 Task: Set the relative font size for the text renderer to larger.
Action: Mouse moved to (116, 14)
Screenshot: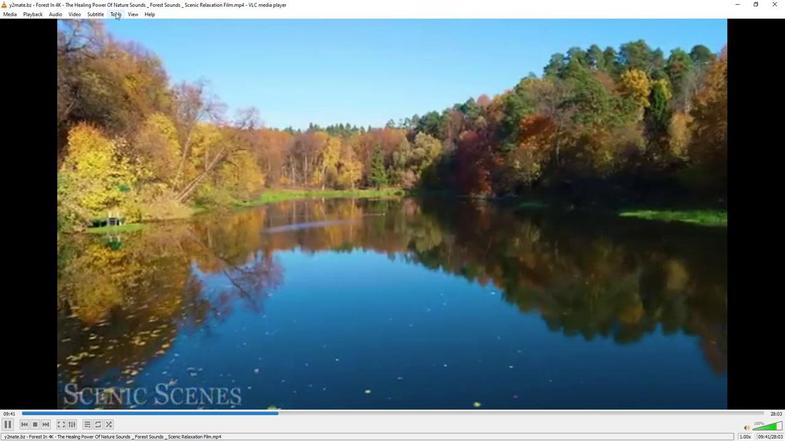 
Action: Mouse pressed left at (116, 14)
Screenshot: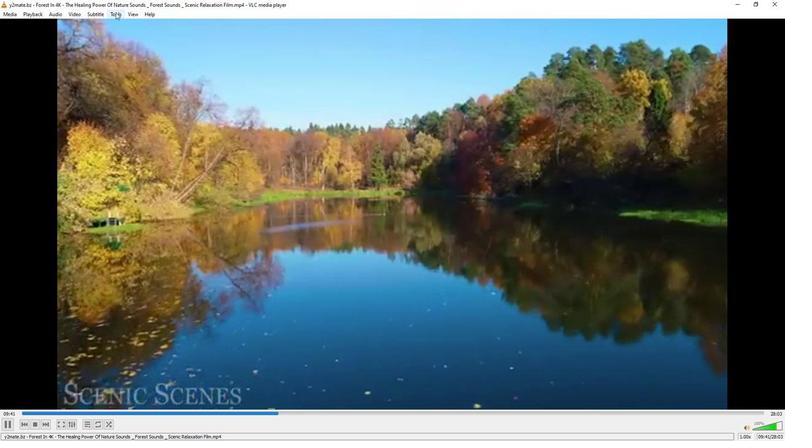 
Action: Mouse moved to (129, 113)
Screenshot: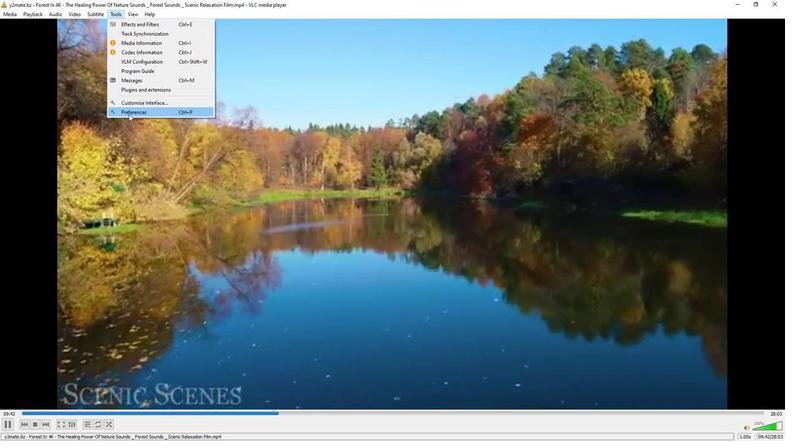 
Action: Mouse pressed left at (129, 113)
Screenshot: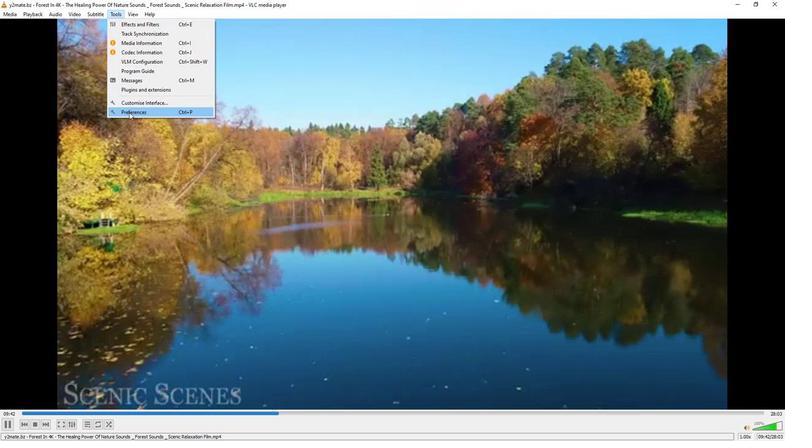 
Action: Mouse moved to (260, 360)
Screenshot: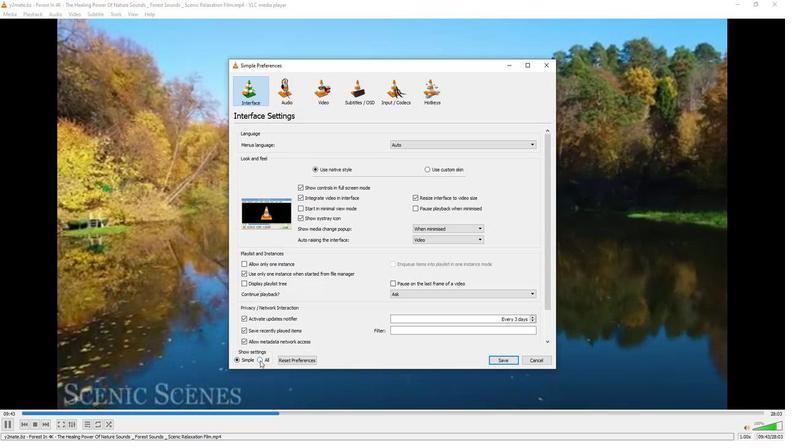 
Action: Mouse pressed left at (260, 360)
Screenshot: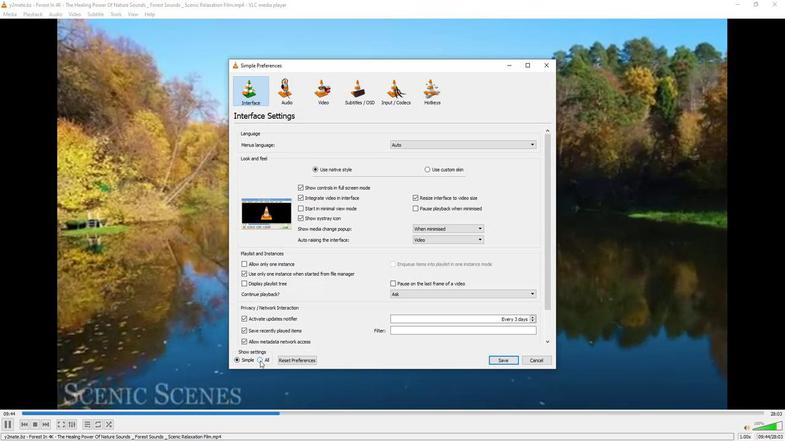 
Action: Mouse moved to (251, 289)
Screenshot: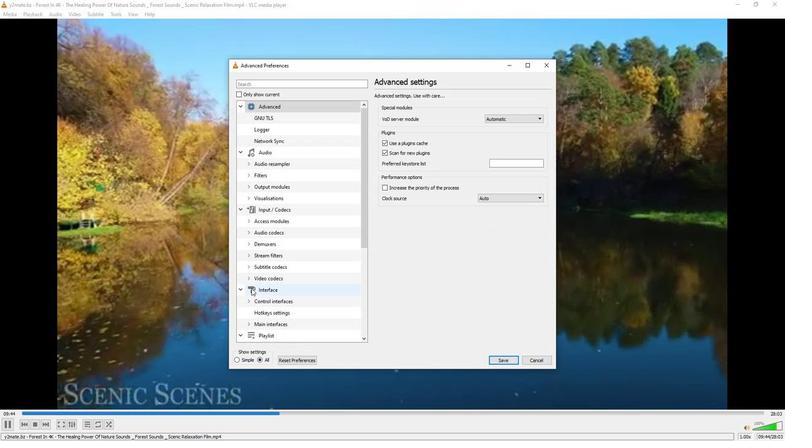 
Action: Mouse scrolled (251, 288) with delta (0, 0)
Screenshot: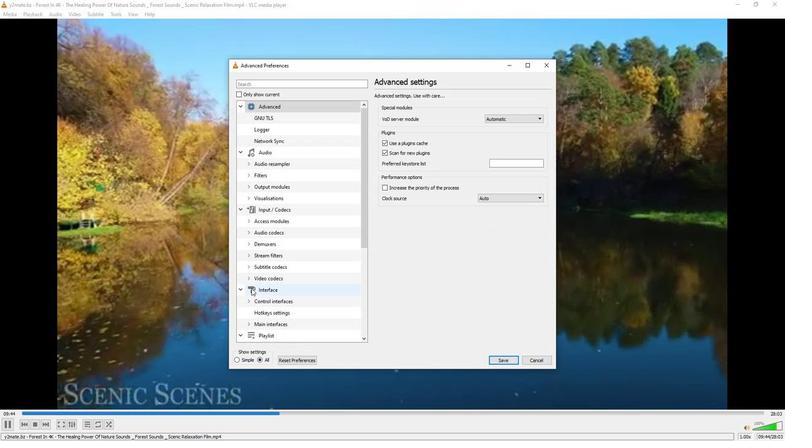 
Action: Mouse moved to (250, 286)
Screenshot: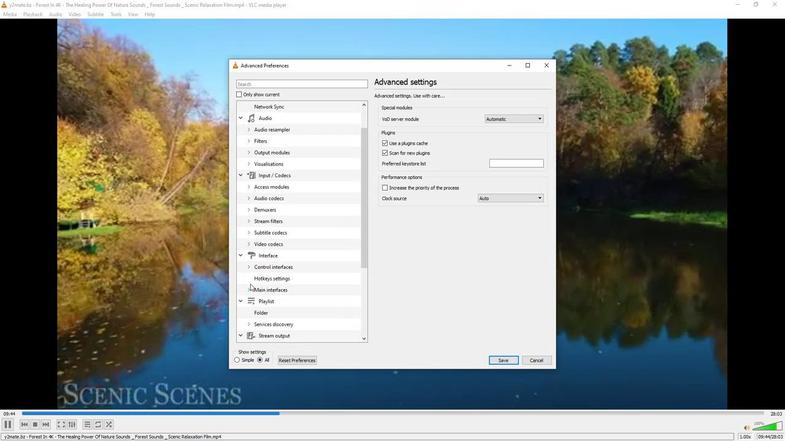 
Action: Mouse scrolled (250, 285) with delta (0, 0)
Screenshot: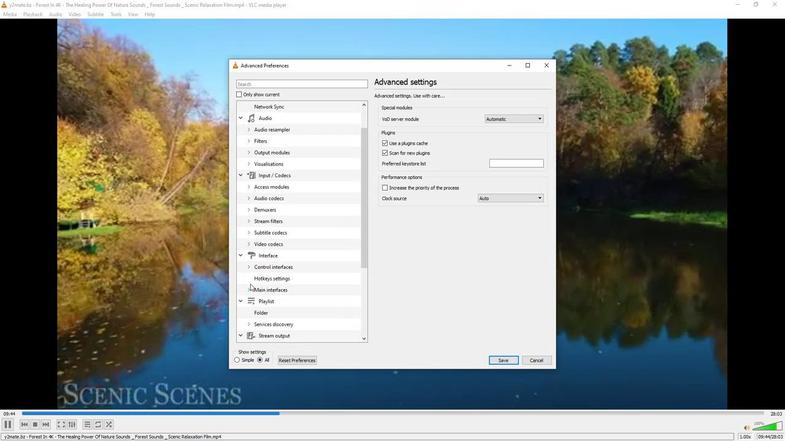 
Action: Mouse moved to (250, 284)
Screenshot: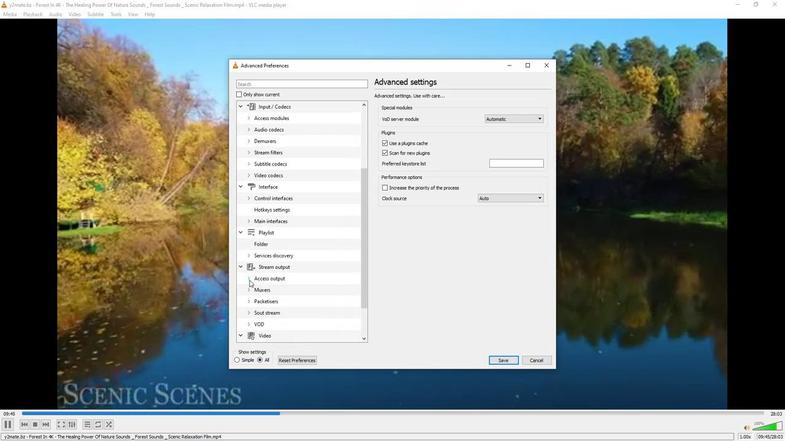 
Action: Mouse scrolled (250, 283) with delta (0, 0)
Screenshot: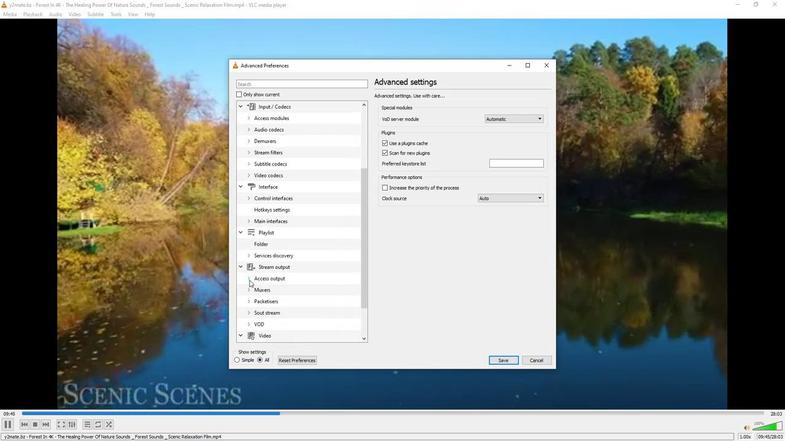 
Action: Mouse moved to (249, 281)
Screenshot: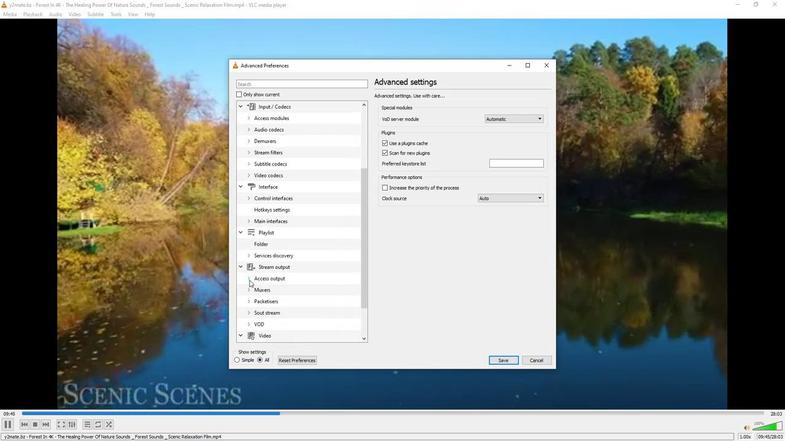 
Action: Mouse scrolled (249, 281) with delta (0, 0)
Screenshot: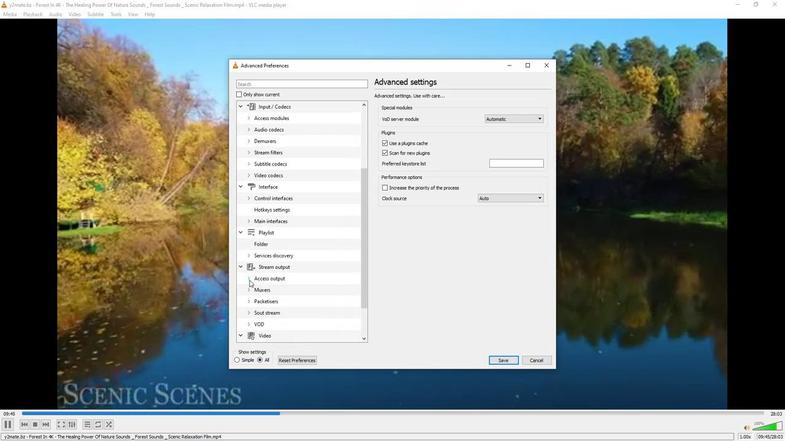 
Action: Mouse moved to (249, 279)
Screenshot: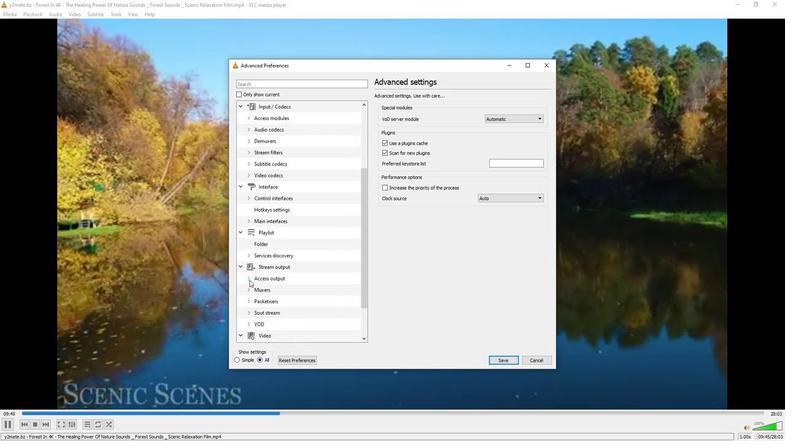 
Action: Mouse scrolled (249, 279) with delta (0, 0)
Screenshot: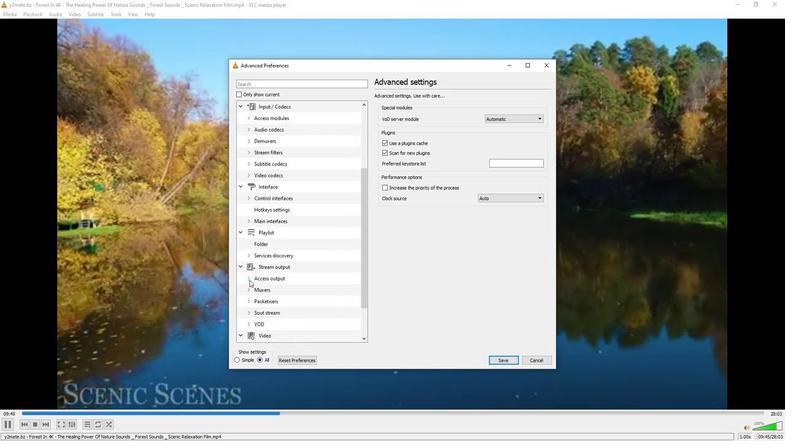 
Action: Mouse moved to (248, 277)
Screenshot: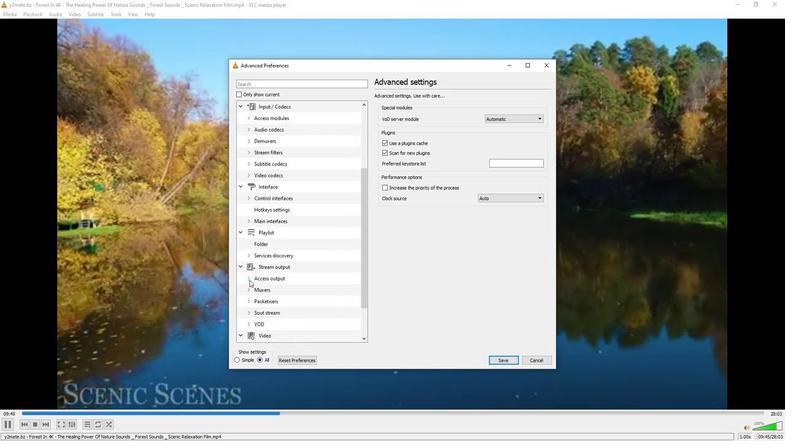 
Action: Mouse scrolled (248, 276) with delta (0, 0)
Screenshot: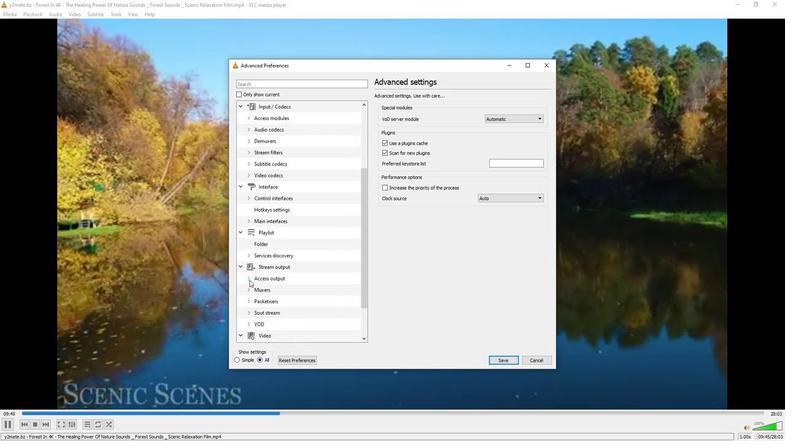 
Action: Mouse moved to (248, 273)
Screenshot: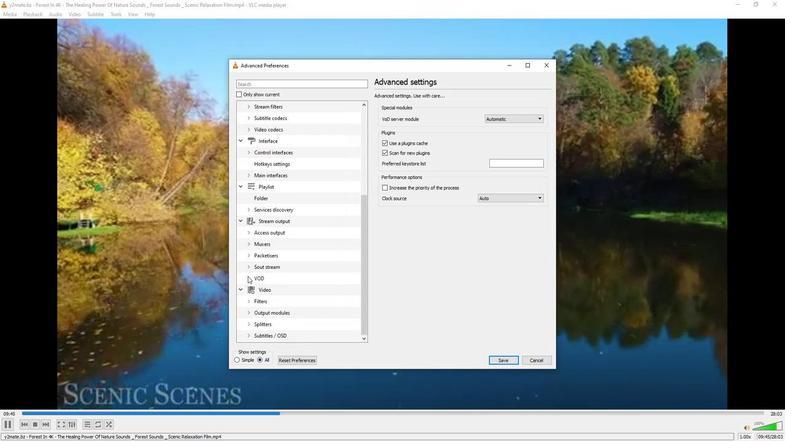 
Action: Mouse scrolled (248, 273) with delta (0, 0)
Screenshot: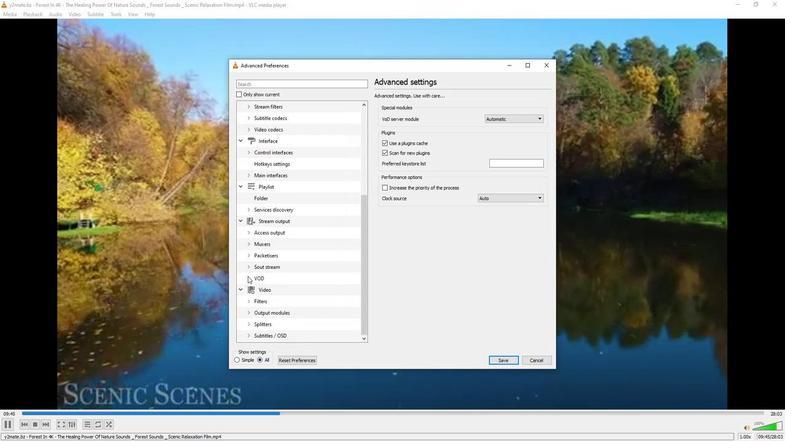 
Action: Mouse moved to (248, 272)
Screenshot: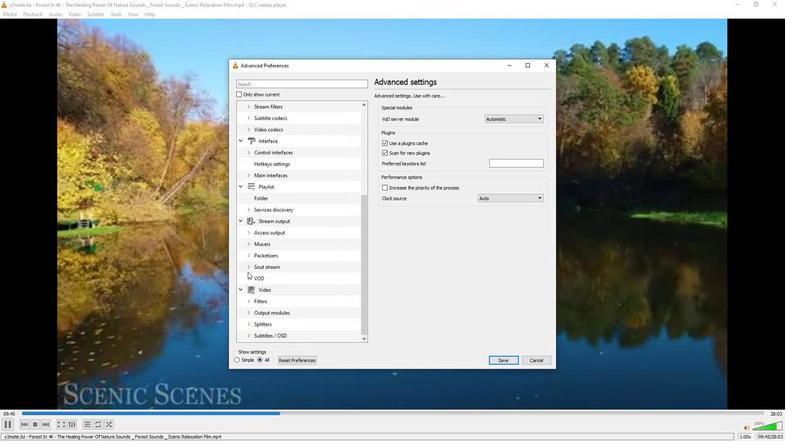 
Action: Mouse scrolled (248, 271) with delta (0, 0)
Screenshot: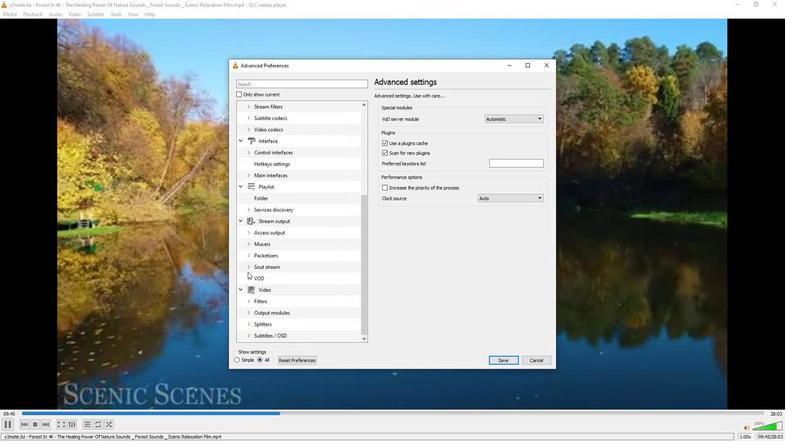 
Action: Mouse moved to (245, 336)
Screenshot: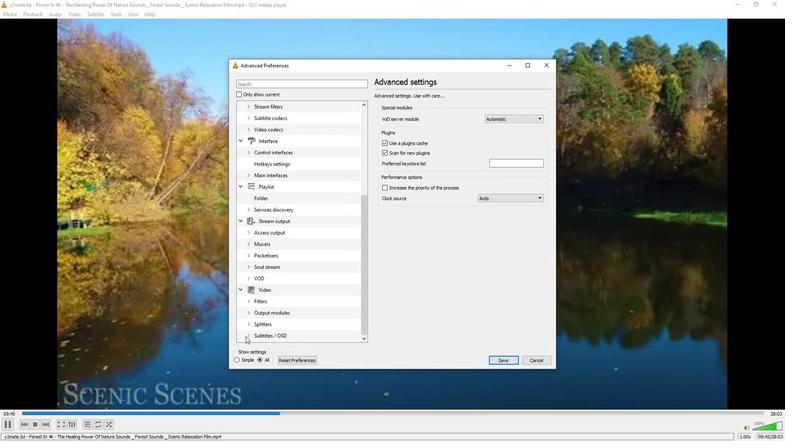 
Action: Mouse pressed left at (245, 336)
Screenshot: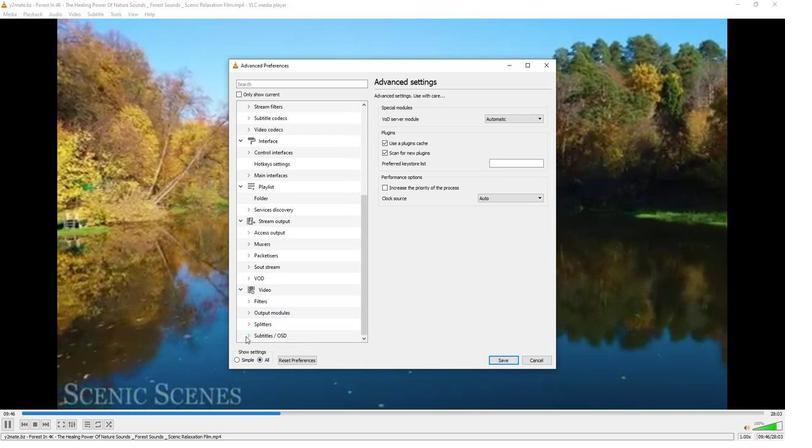 
Action: Mouse moved to (267, 292)
Screenshot: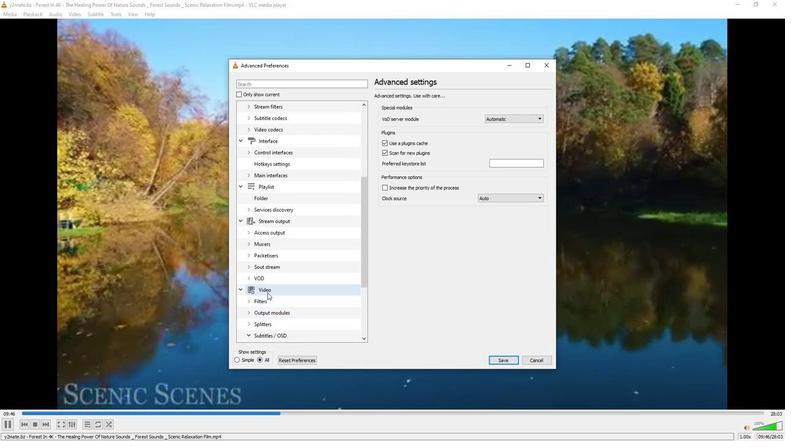 
Action: Mouse scrolled (267, 292) with delta (0, 0)
Screenshot: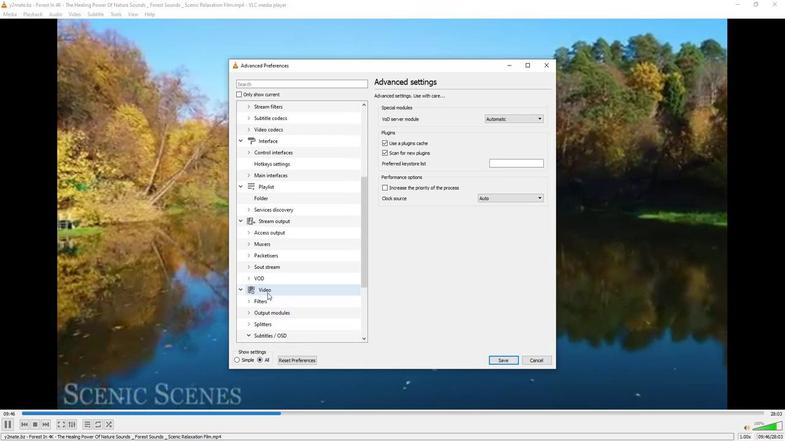 
Action: Mouse scrolled (267, 292) with delta (0, 0)
Screenshot: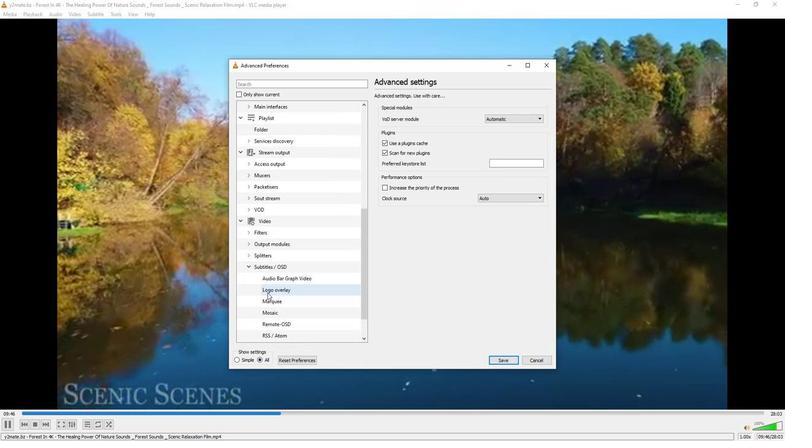 
Action: Mouse scrolled (267, 292) with delta (0, 0)
Screenshot: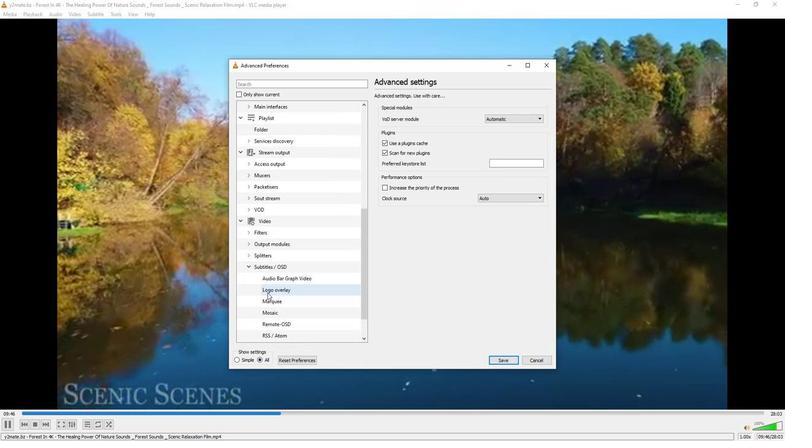 
Action: Mouse scrolled (267, 292) with delta (0, 0)
Screenshot: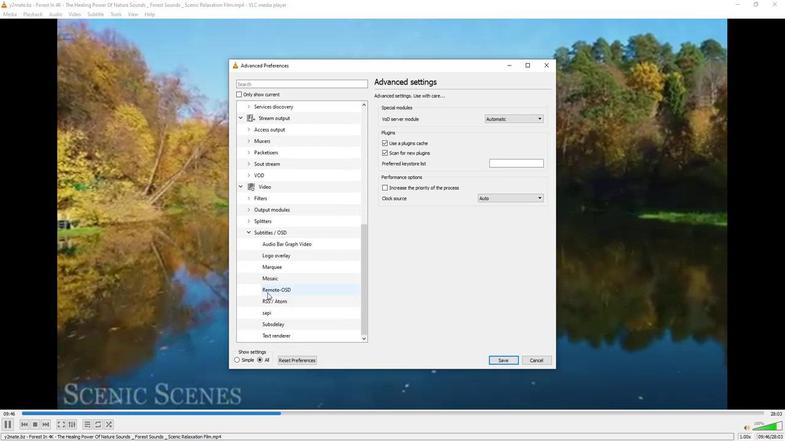 
Action: Mouse scrolled (267, 292) with delta (0, 0)
Screenshot: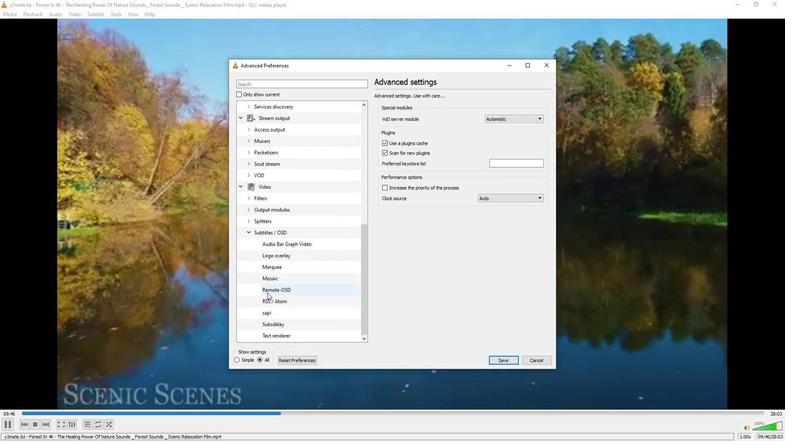 
Action: Mouse moved to (267, 291)
Screenshot: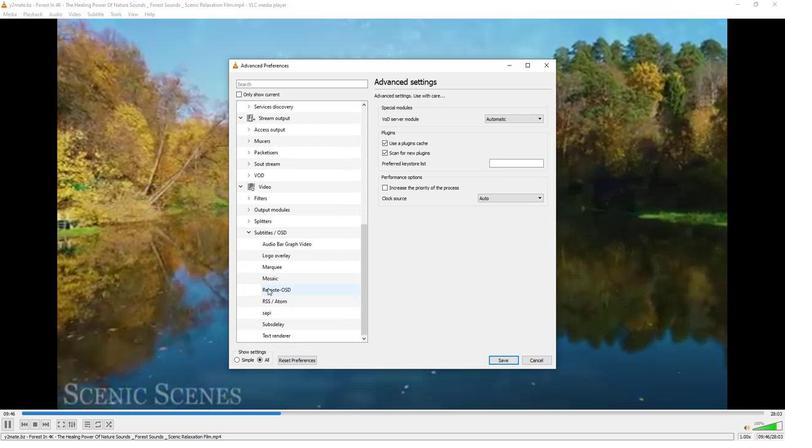 
Action: Mouse scrolled (267, 290) with delta (0, 0)
Screenshot: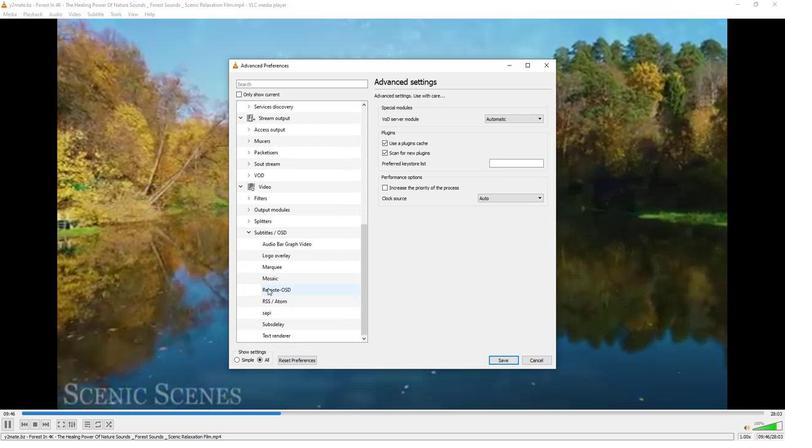 
Action: Mouse moved to (268, 286)
Screenshot: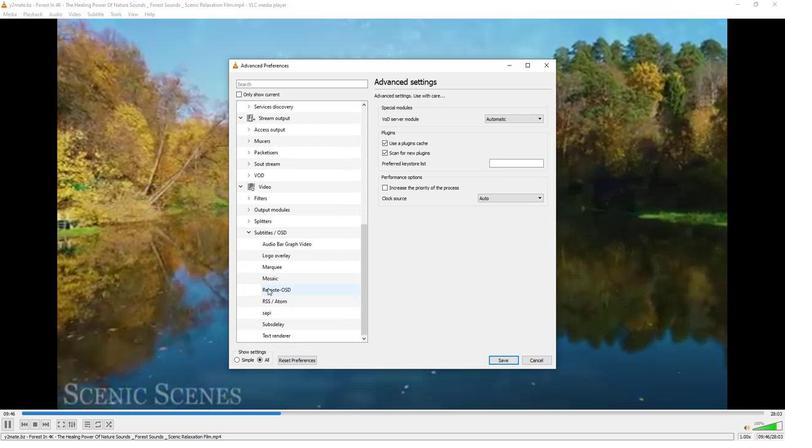
Action: Mouse scrolled (268, 286) with delta (0, 0)
Screenshot: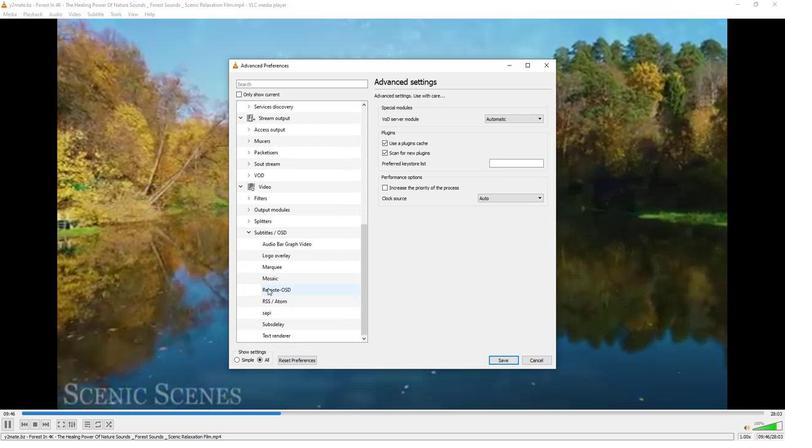 
Action: Mouse moved to (270, 337)
Screenshot: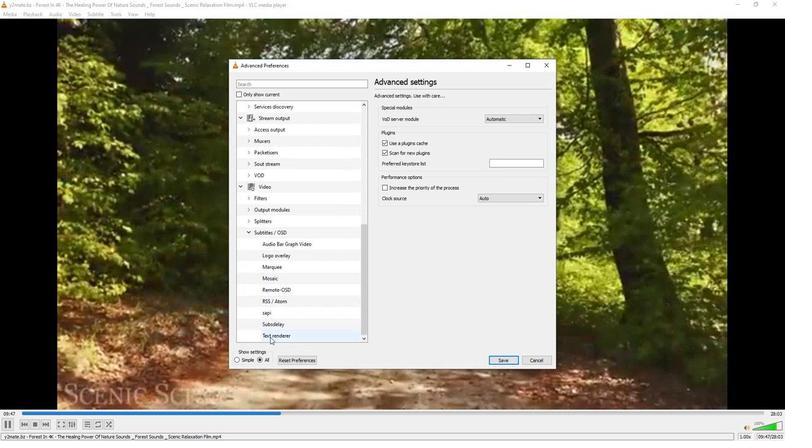 
Action: Mouse pressed left at (270, 337)
Screenshot: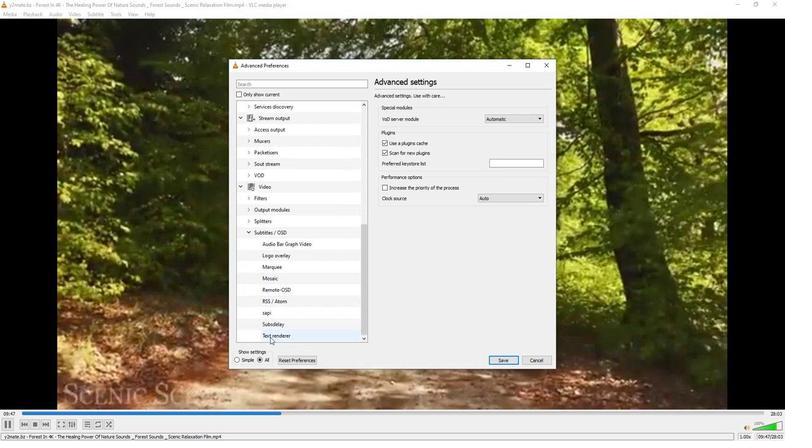 
Action: Mouse moved to (543, 141)
Screenshot: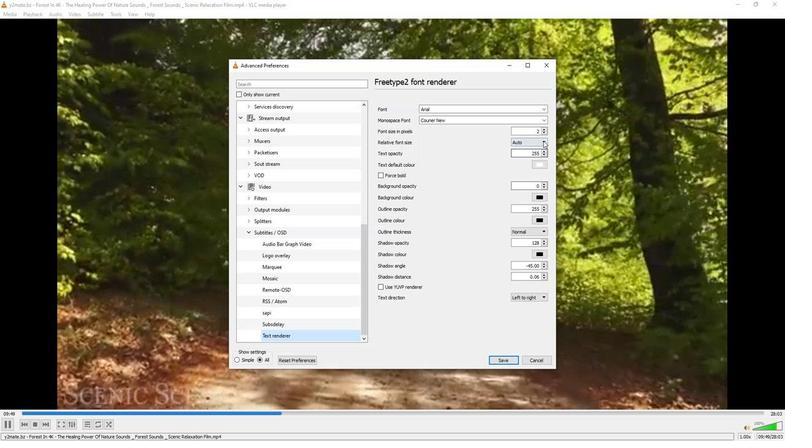 
Action: Mouse pressed left at (543, 141)
Screenshot: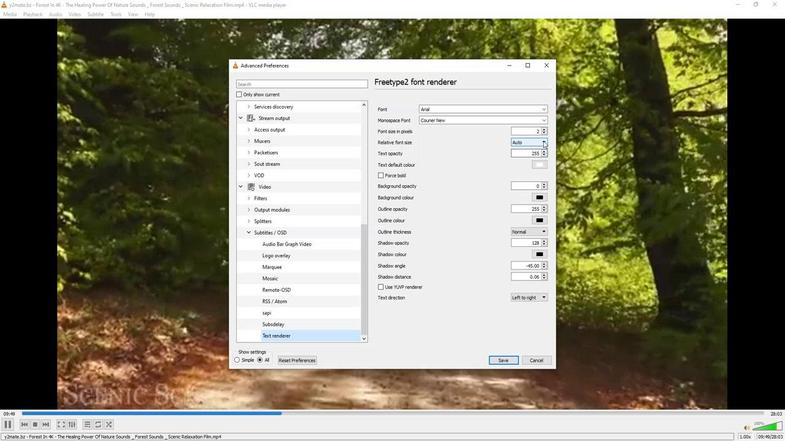 
Action: Mouse moved to (519, 176)
Screenshot: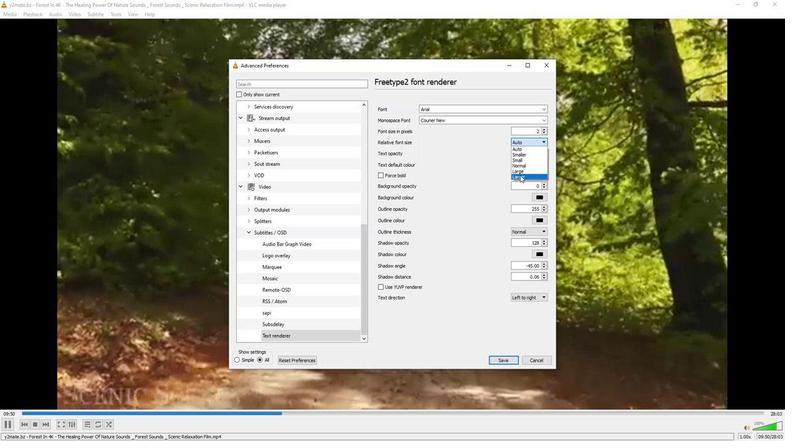 
Action: Mouse pressed left at (519, 176)
Screenshot: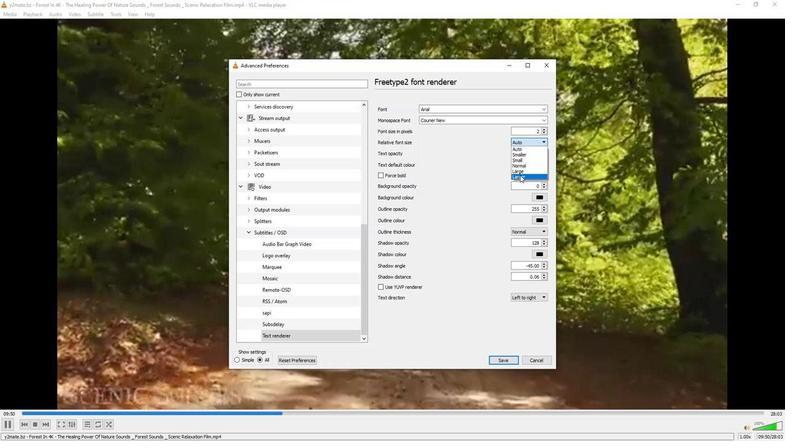 
Action: Mouse moved to (518, 176)
Screenshot: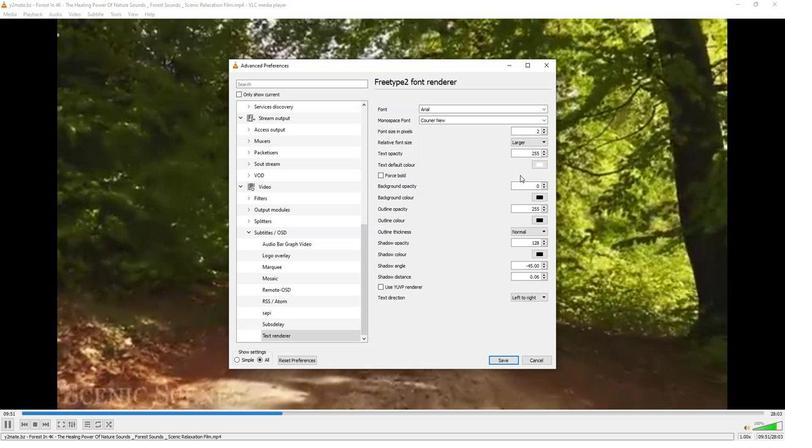 
